 Task: Upload image "Image D.jpg".
Action: Mouse moved to (733, 176)
Screenshot: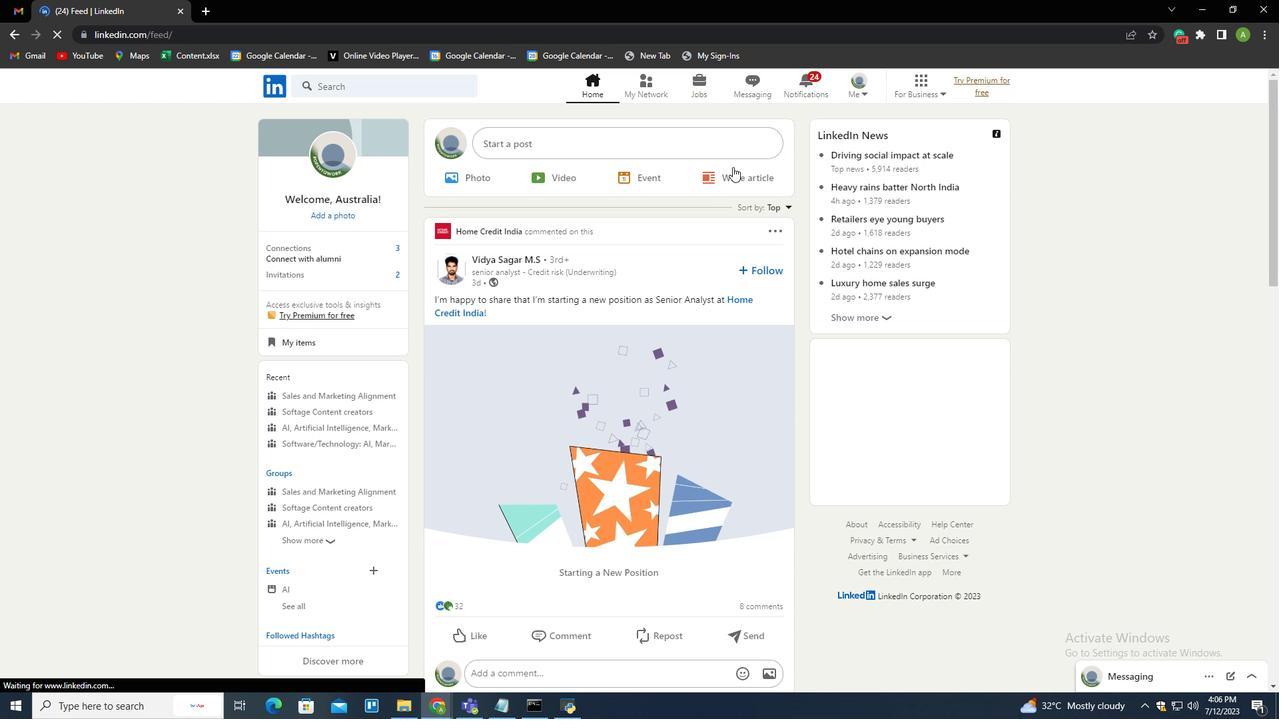 
Action: Mouse pressed left at (733, 176)
Screenshot: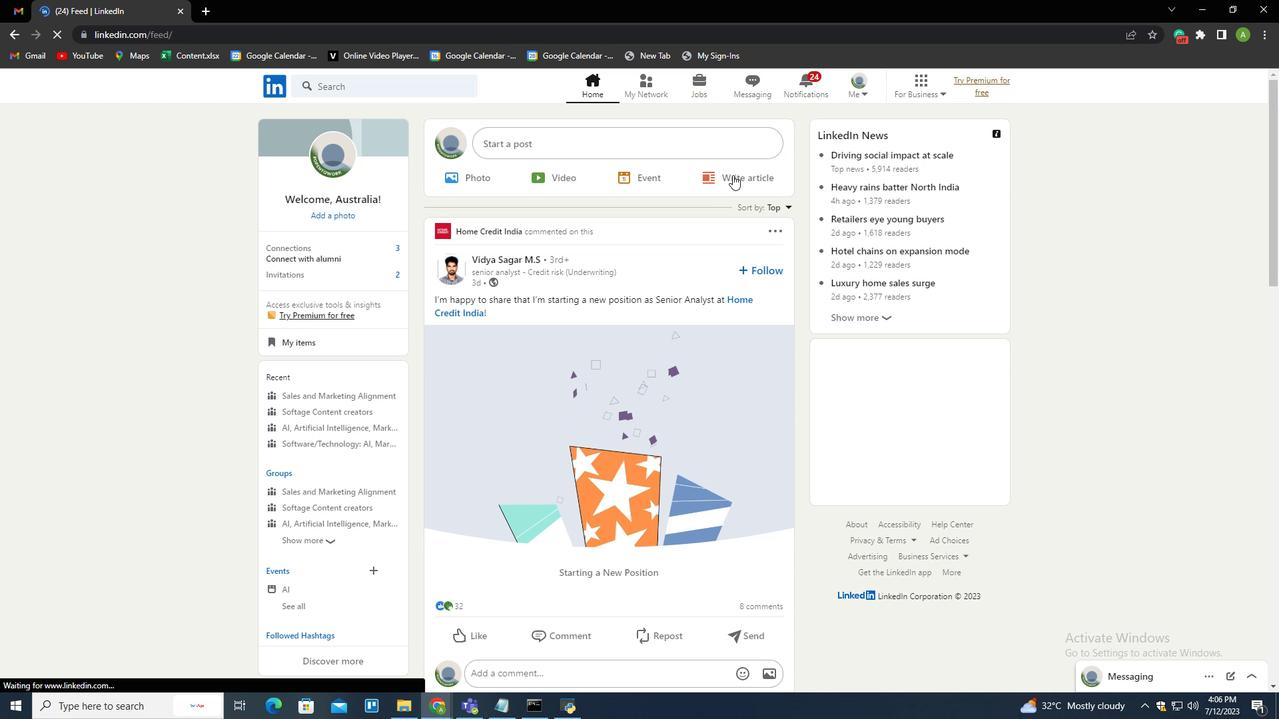 
Action: Mouse moved to (373, 397)
Screenshot: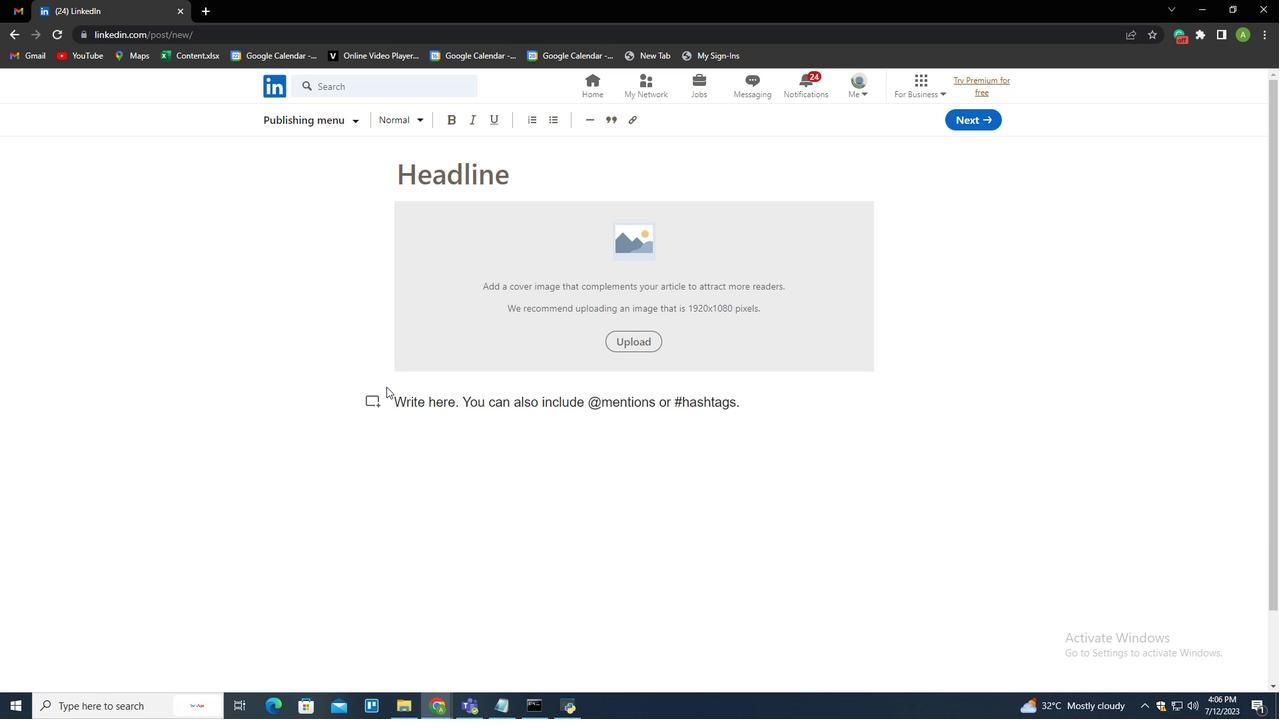 
Action: Mouse pressed left at (373, 397)
Screenshot: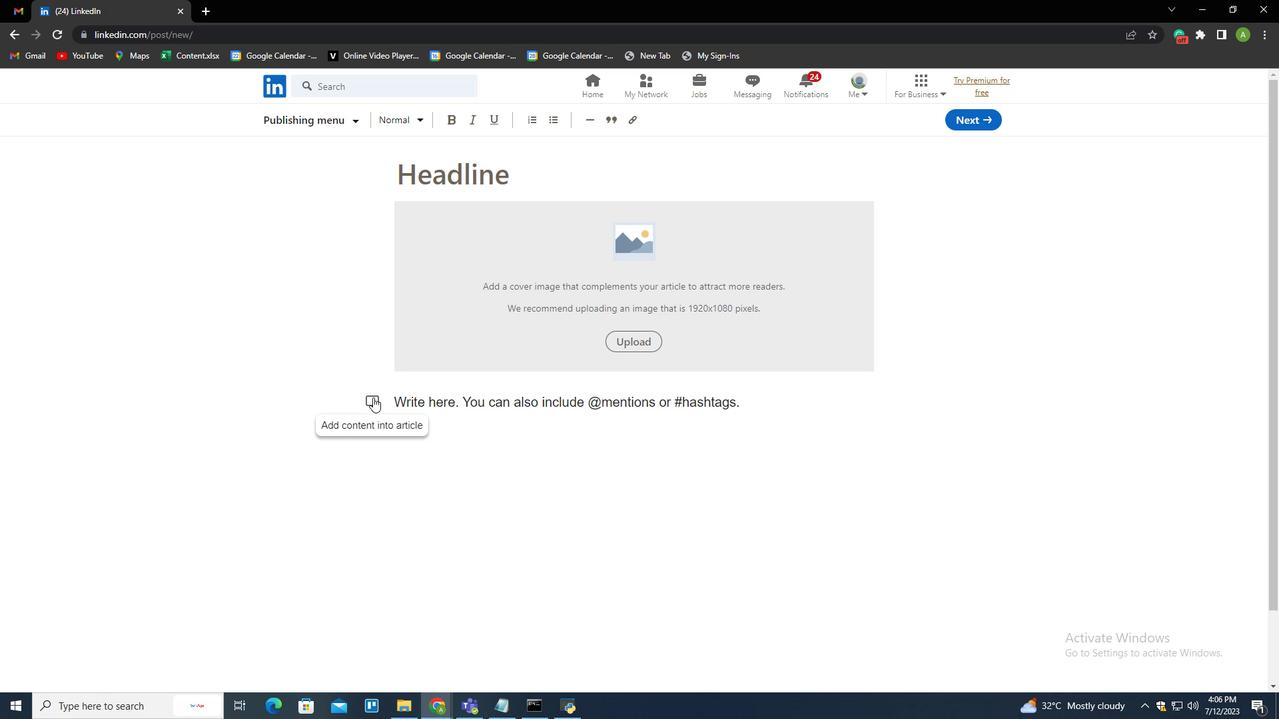 
Action: Mouse moved to (427, 403)
Screenshot: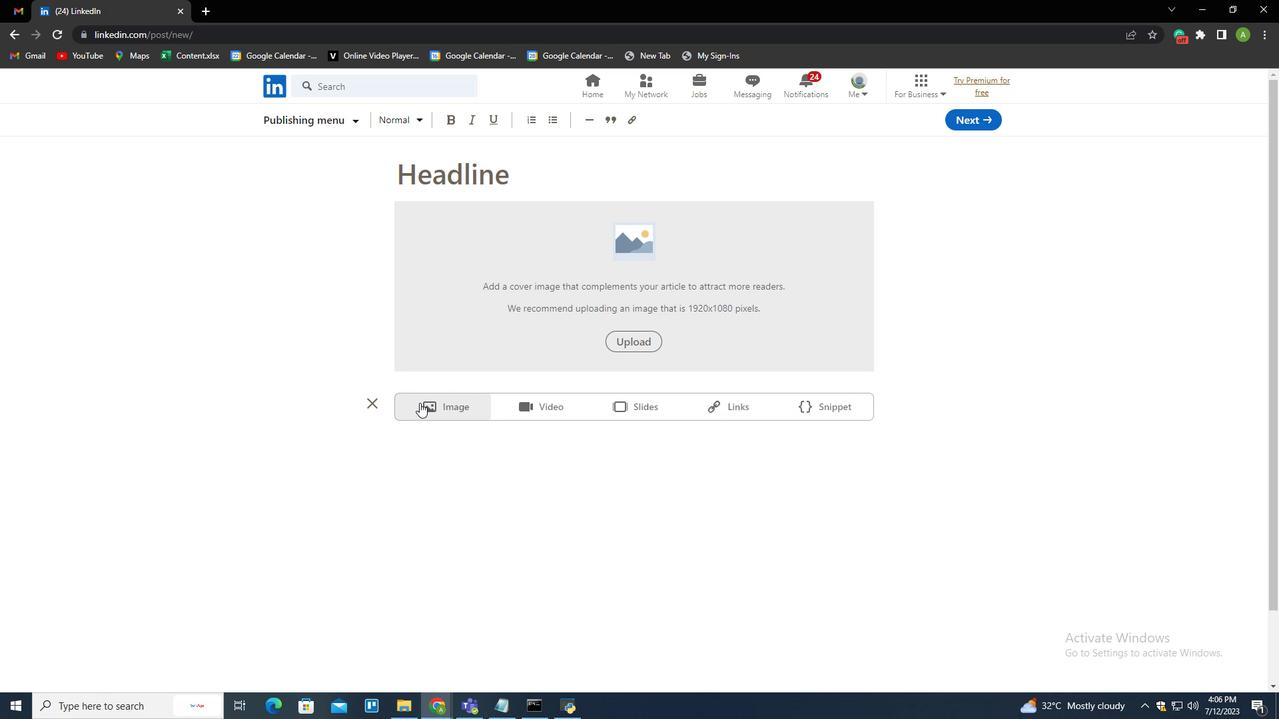 
Action: Mouse pressed left at (427, 403)
Screenshot: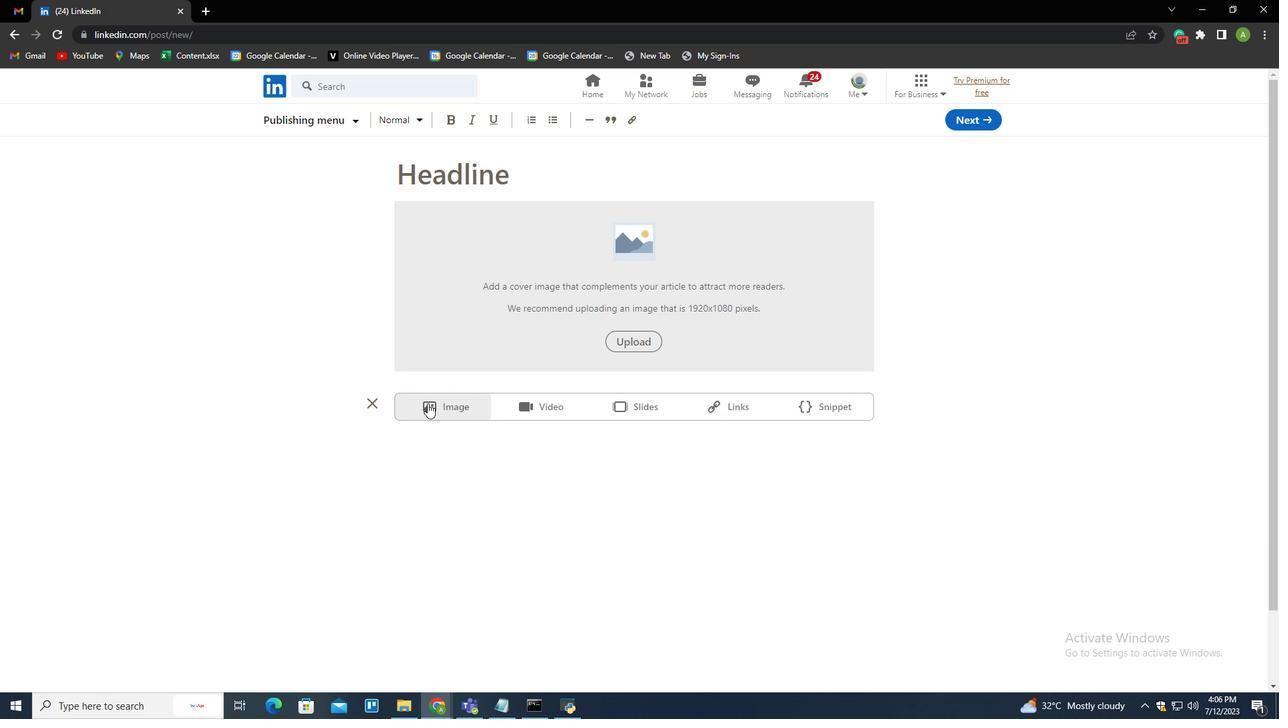 
Action: Mouse moved to (639, 436)
Screenshot: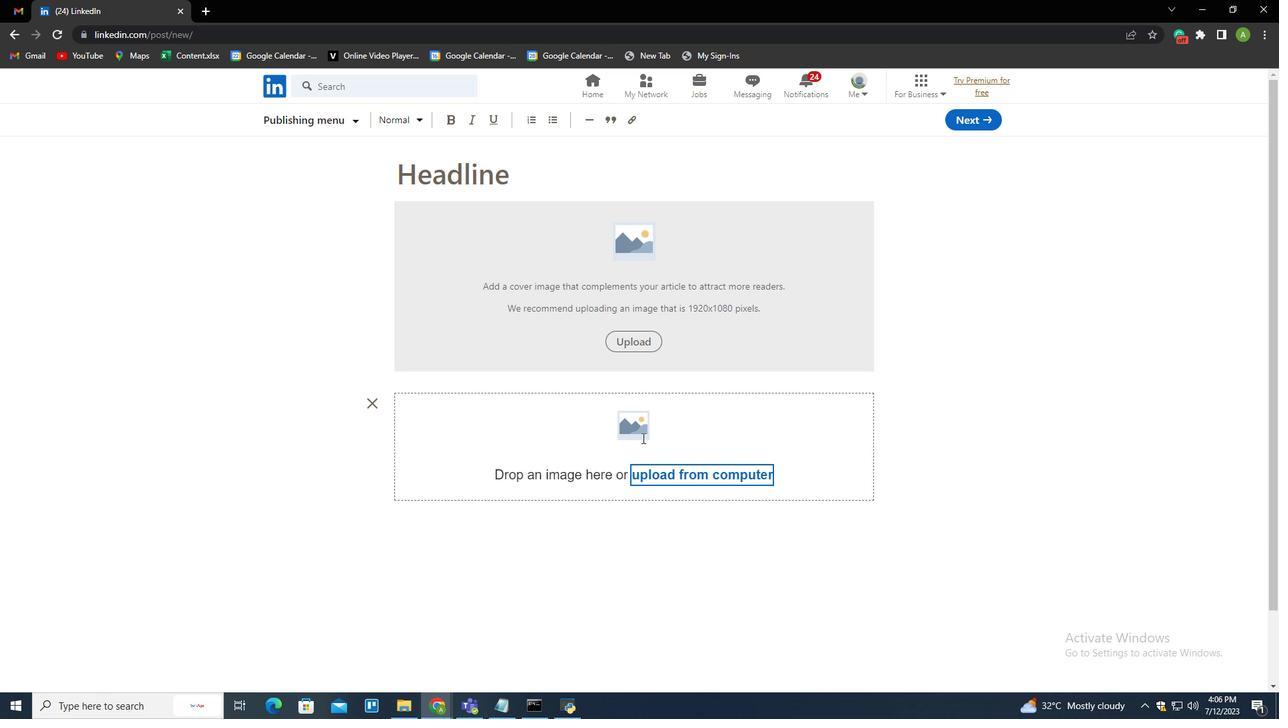 
Action: Mouse pressed left at (639, 436)
Screenshot: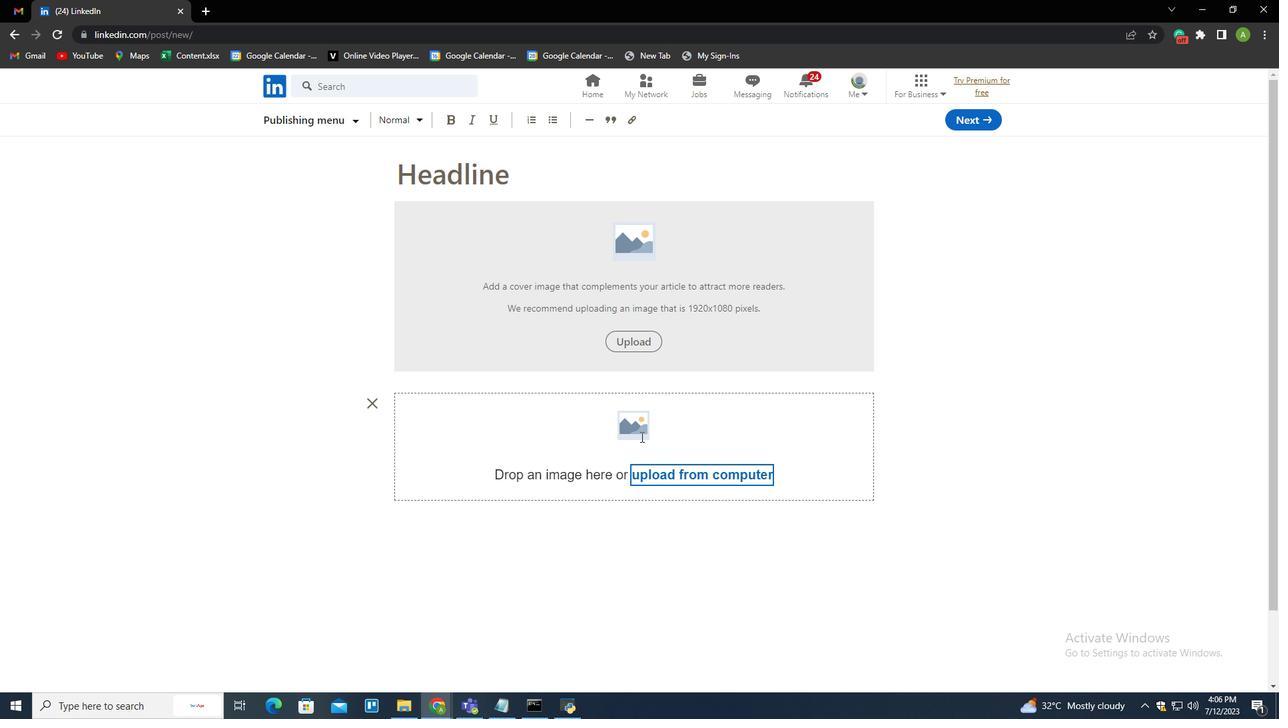 
Action: Mouse moved to (664, 478)
Screenshot: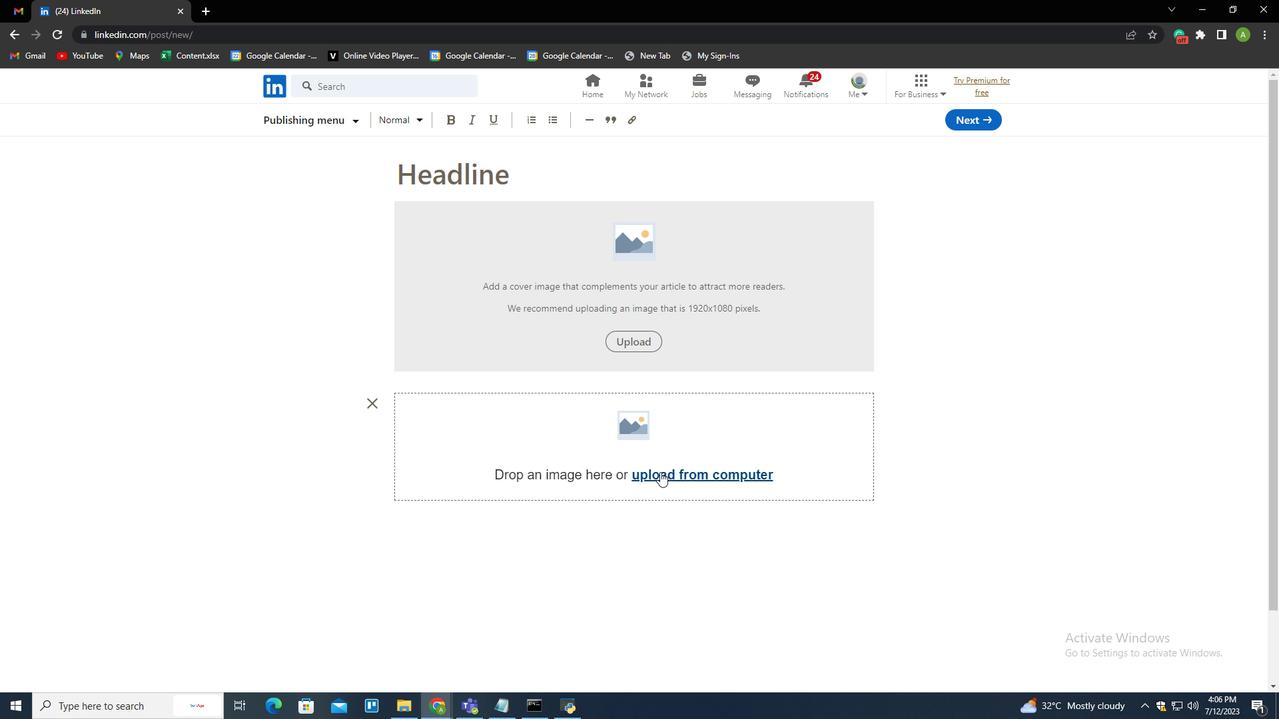 
Action: Mouse pressed left at (664, 478)
Screenshot: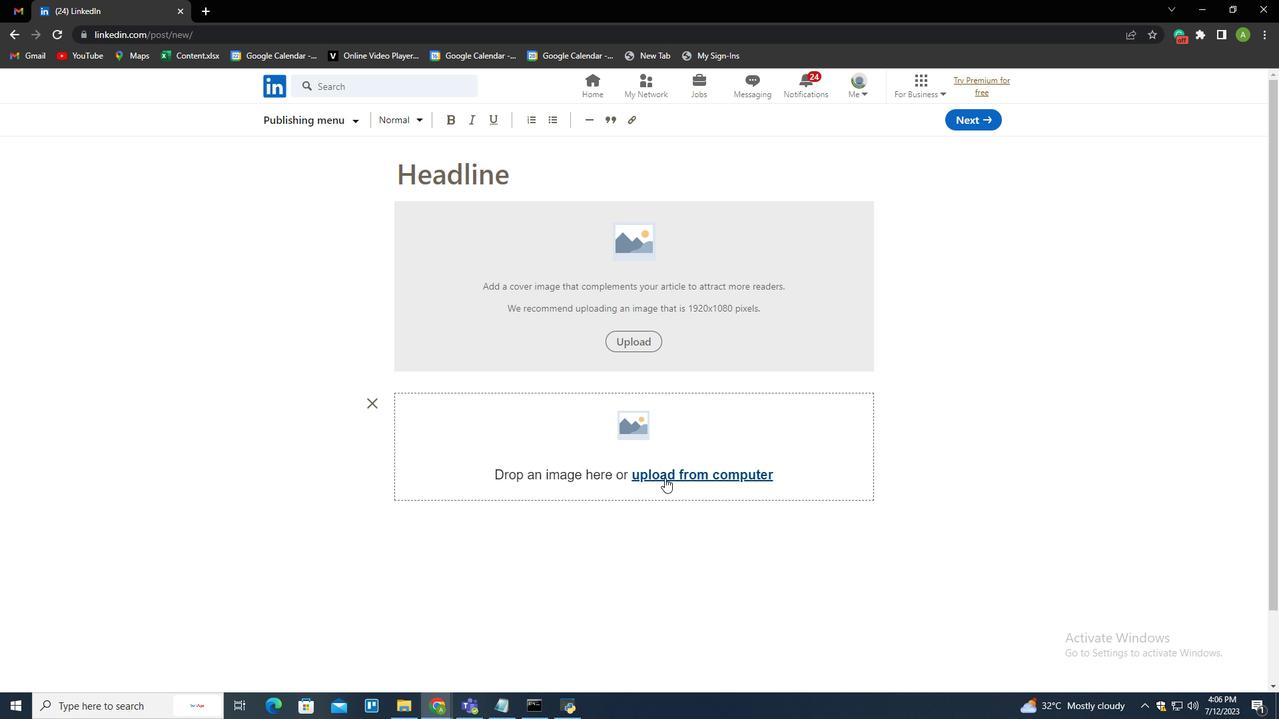 
Action: Mouse moved to (167, 125)
Screenshot: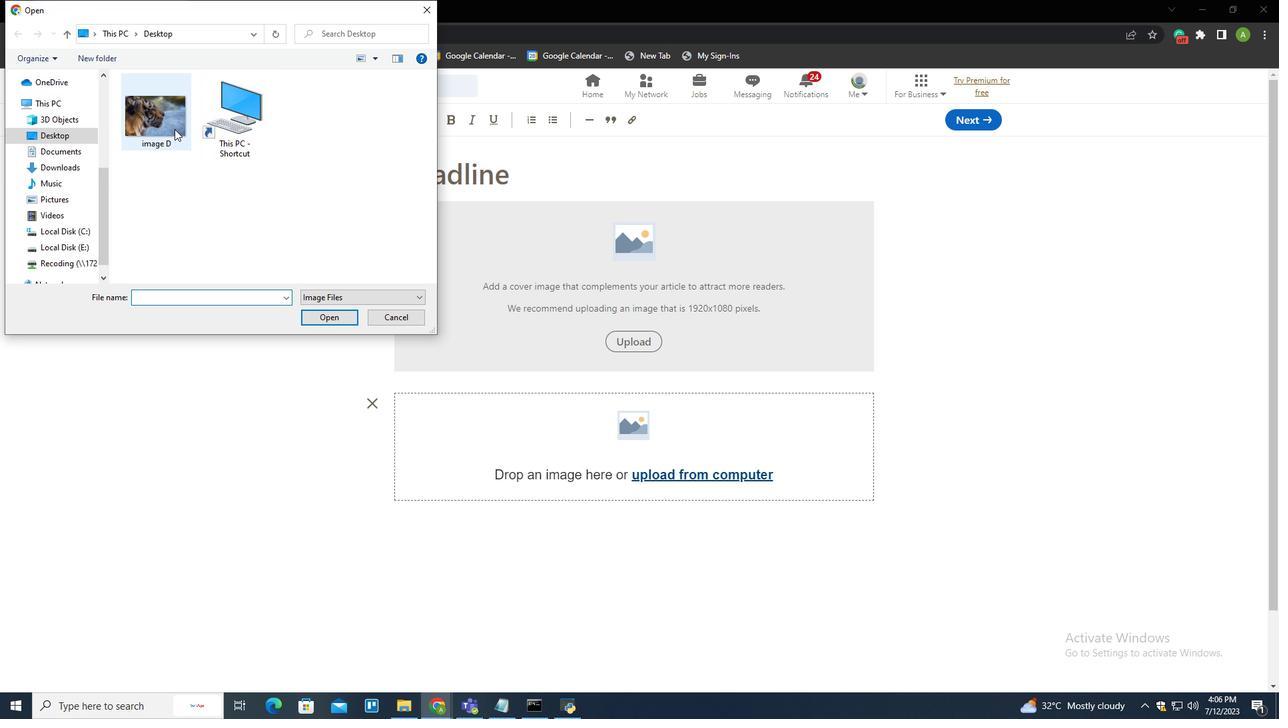 
Action: Mouse pressed left at (167, 125)
Screenshot: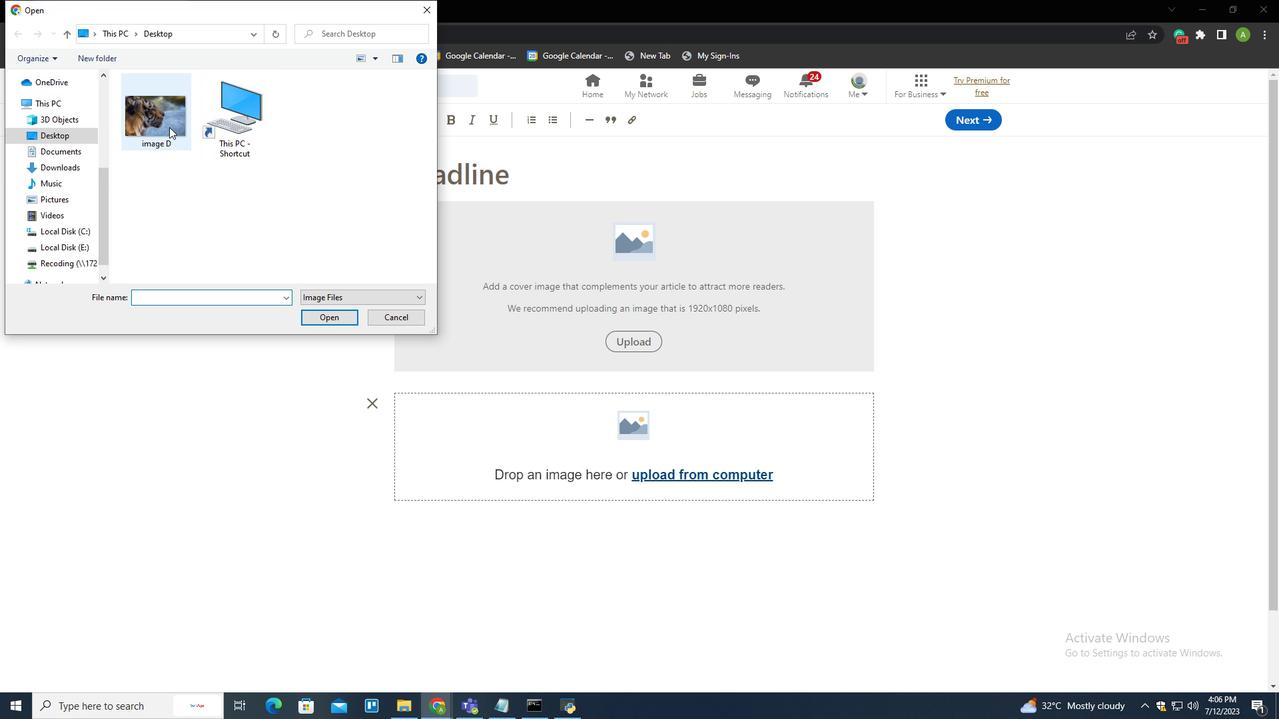 
Action: Mouse moved to (323, 317)
Screenshot: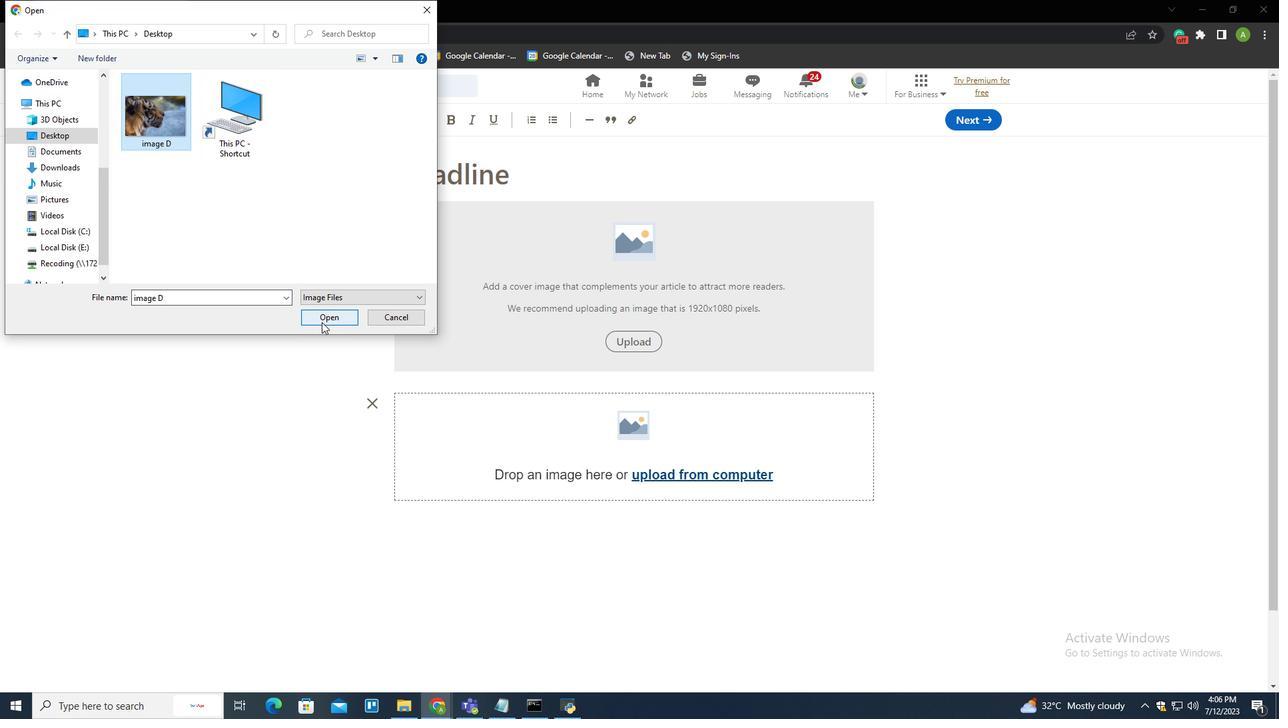 
Action: Mouse pressed left at (323, 317)
Screenshot: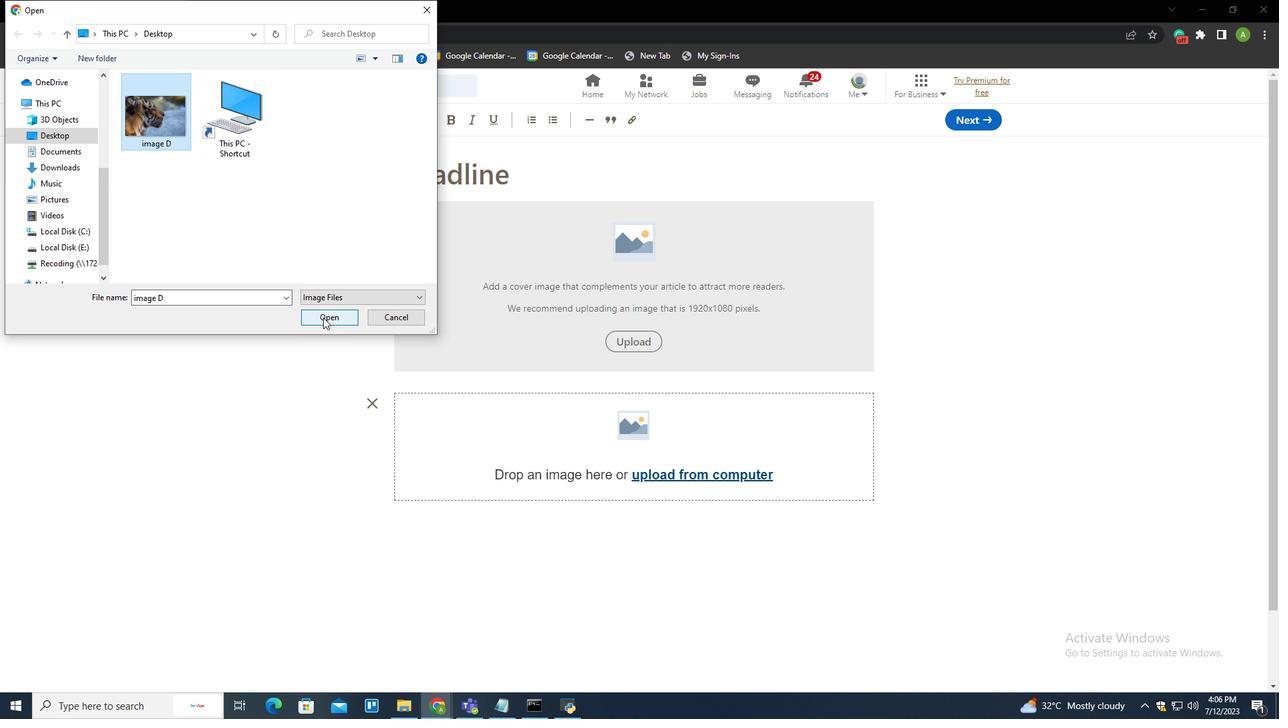 
Action: Mouse moved to (651, 491)
Screenshot: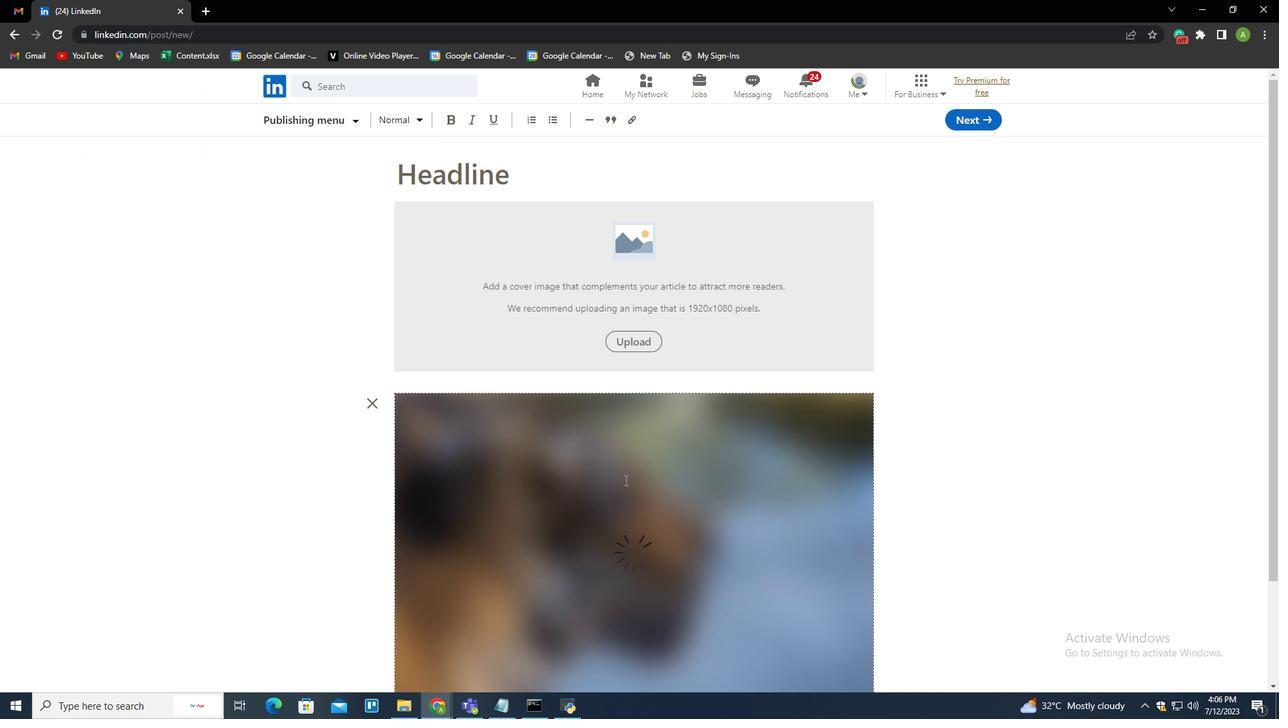 
